 Task: Choose the theme "Dark high contrast".
Action: Mouse moved to (1172, 112)
Screenshot: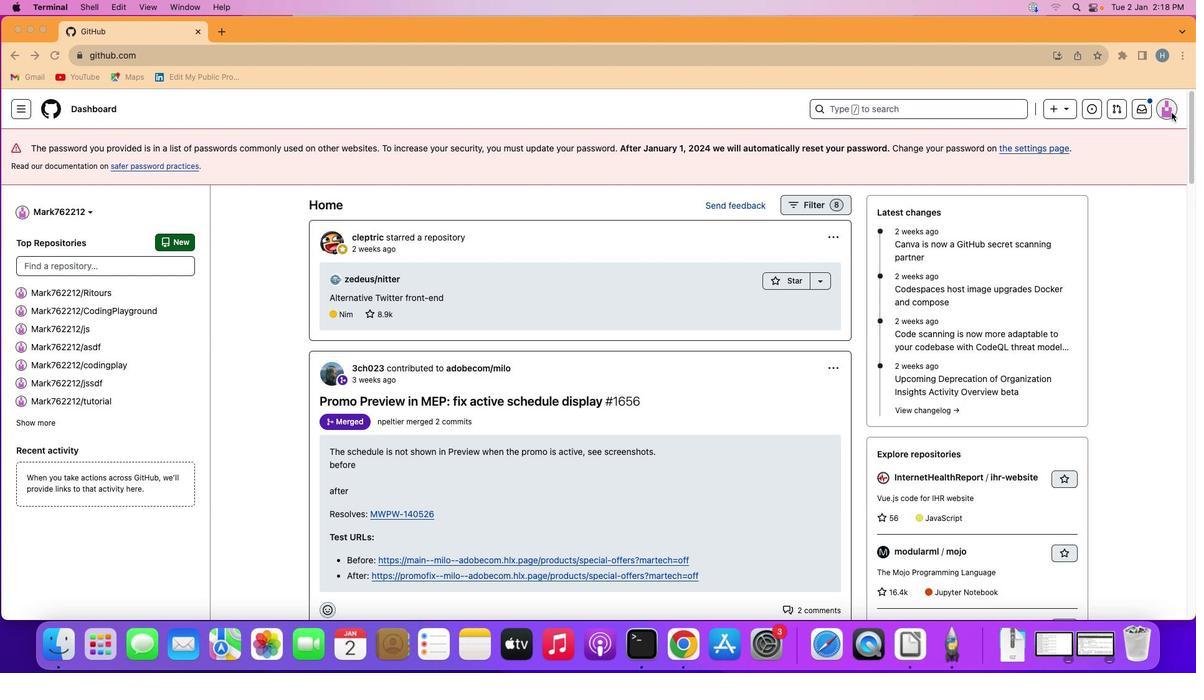 
Action: Mouse pressed left at (1172, 112)
Screenshot: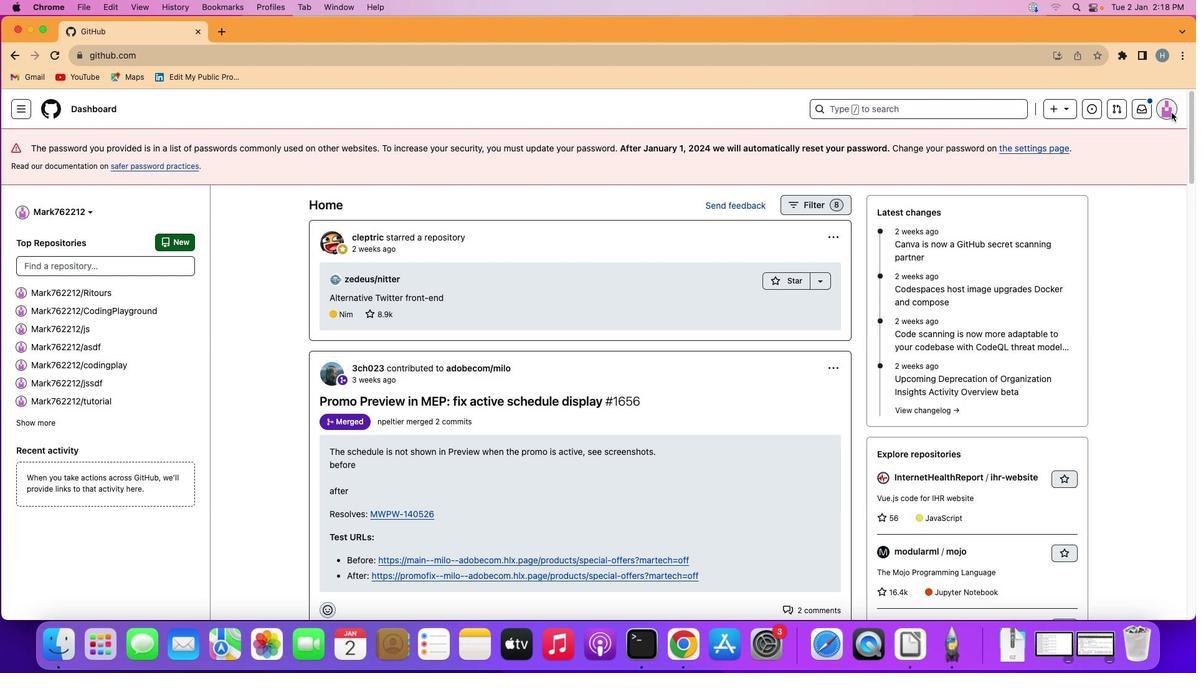 
Action: Mouse moved to (1170, 105)
Screenshot: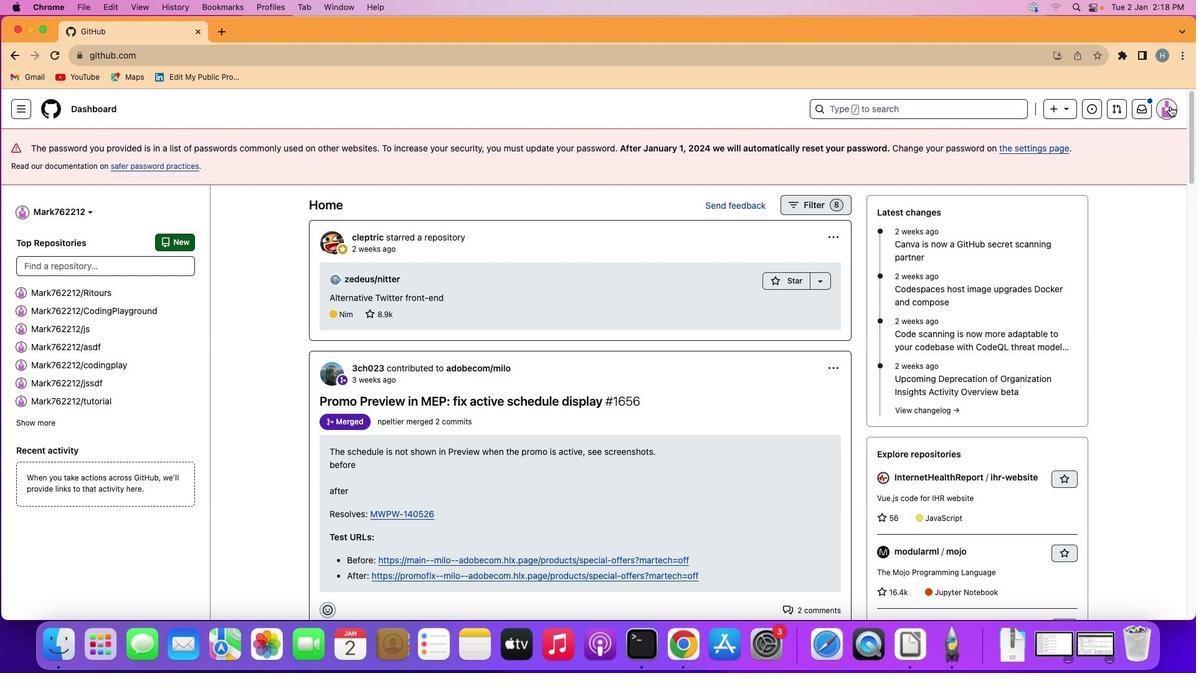 
Action: Mouse pressed left at (1170, 105)
Screenshot: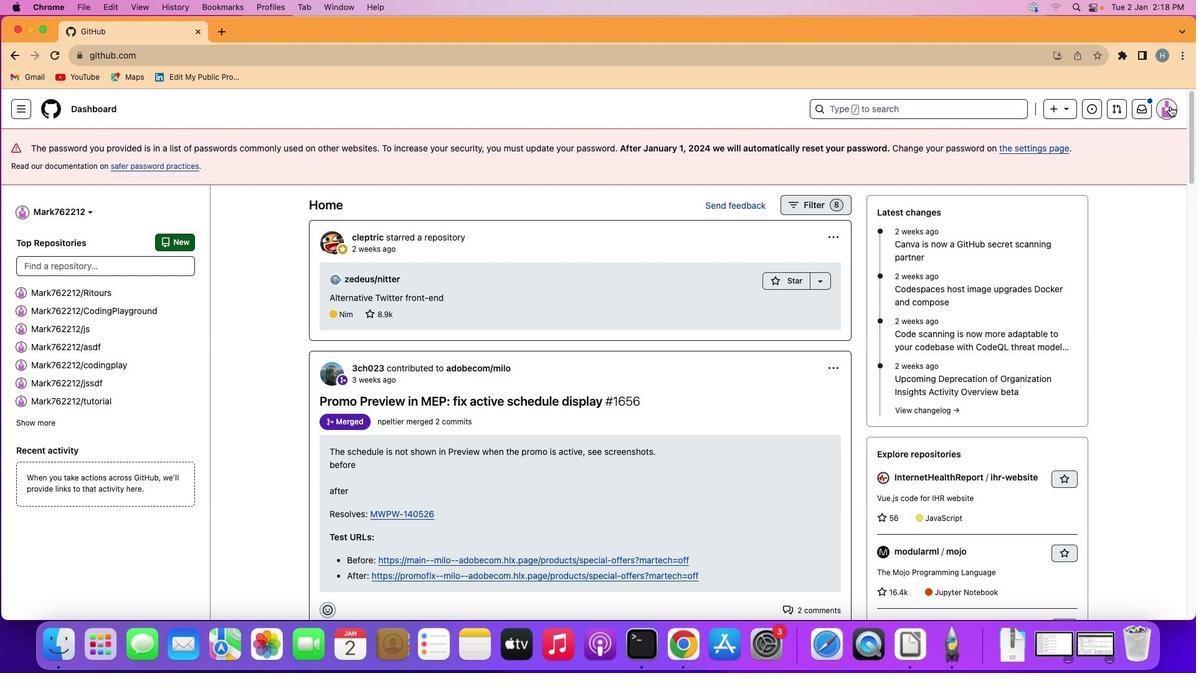 
Action: Mouse moved to (1088, 447)
Screenshot: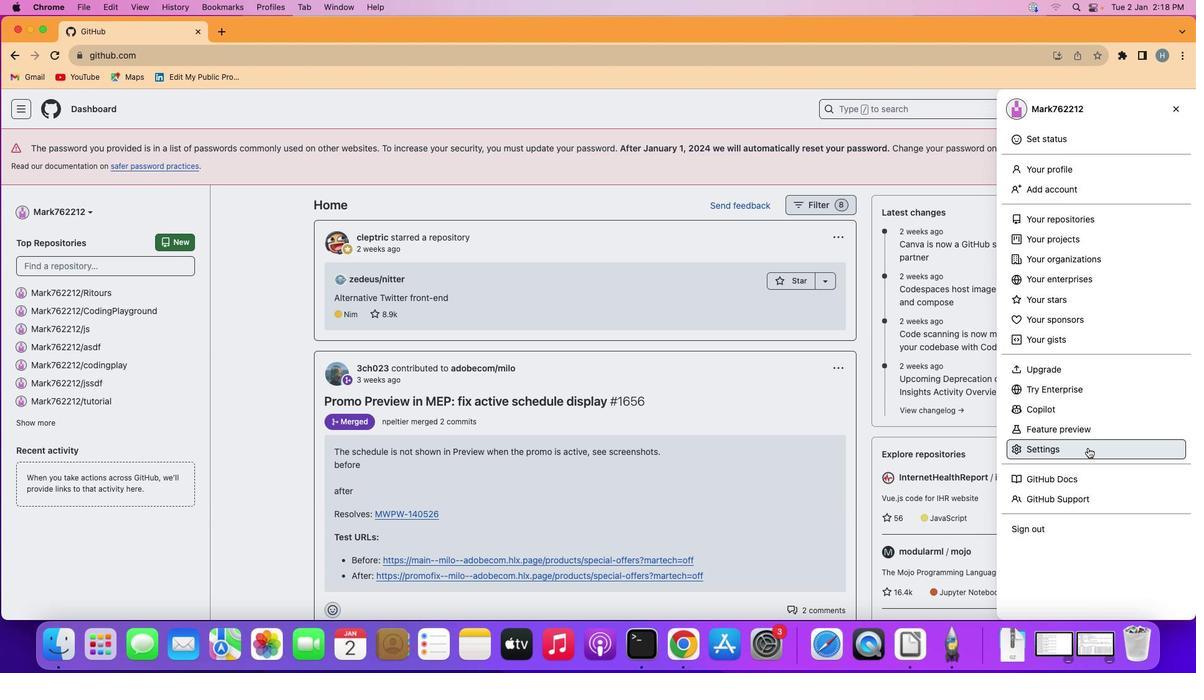 
Action: Mouse pressed left at (1088, 447)
Screenshot: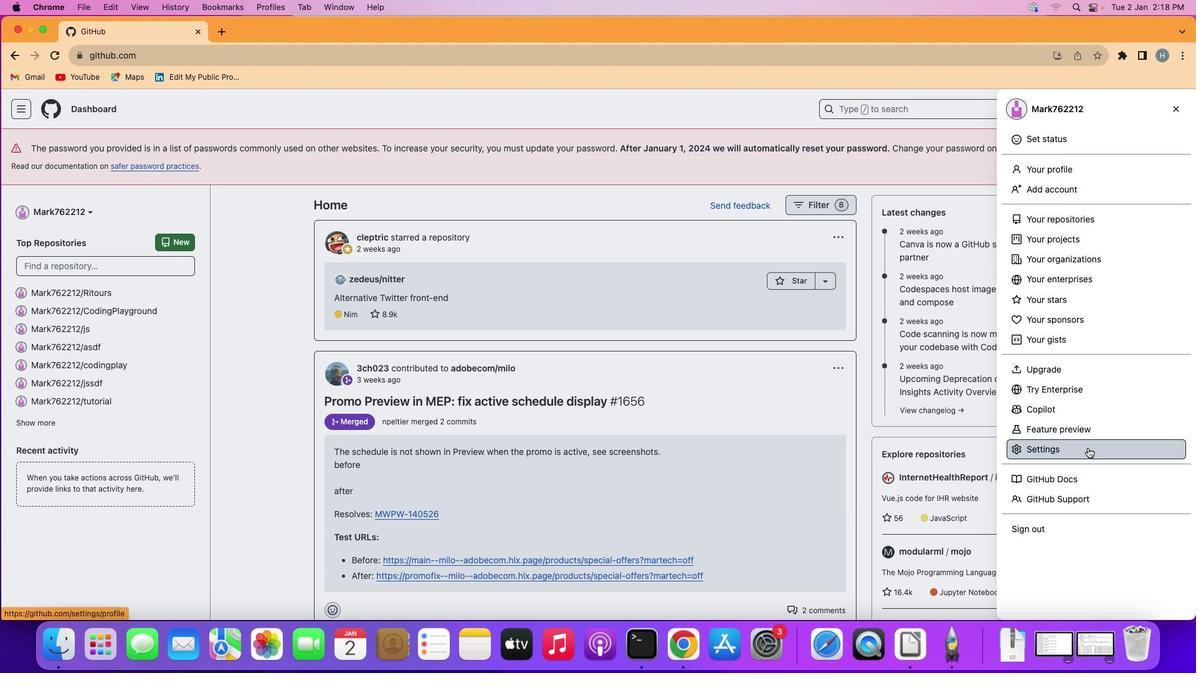 
Action: Mouse moved to (308, 302)
Screenshot: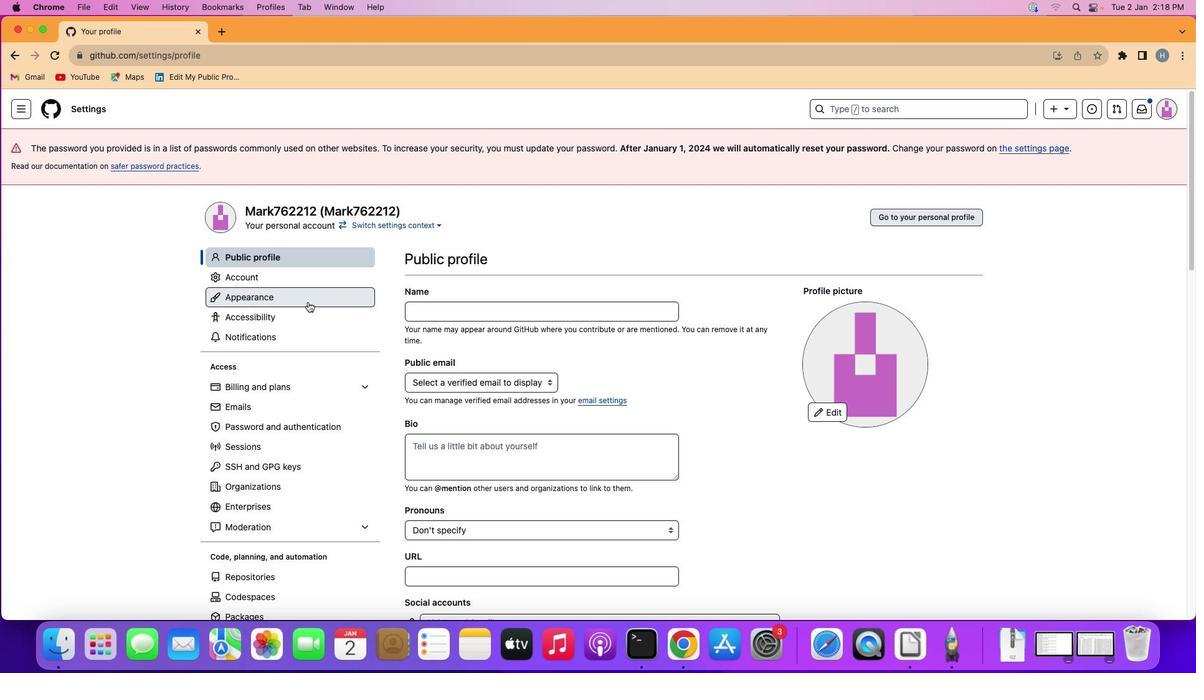 
Action: Mouse pressed left at (308, 302)
Screenshot: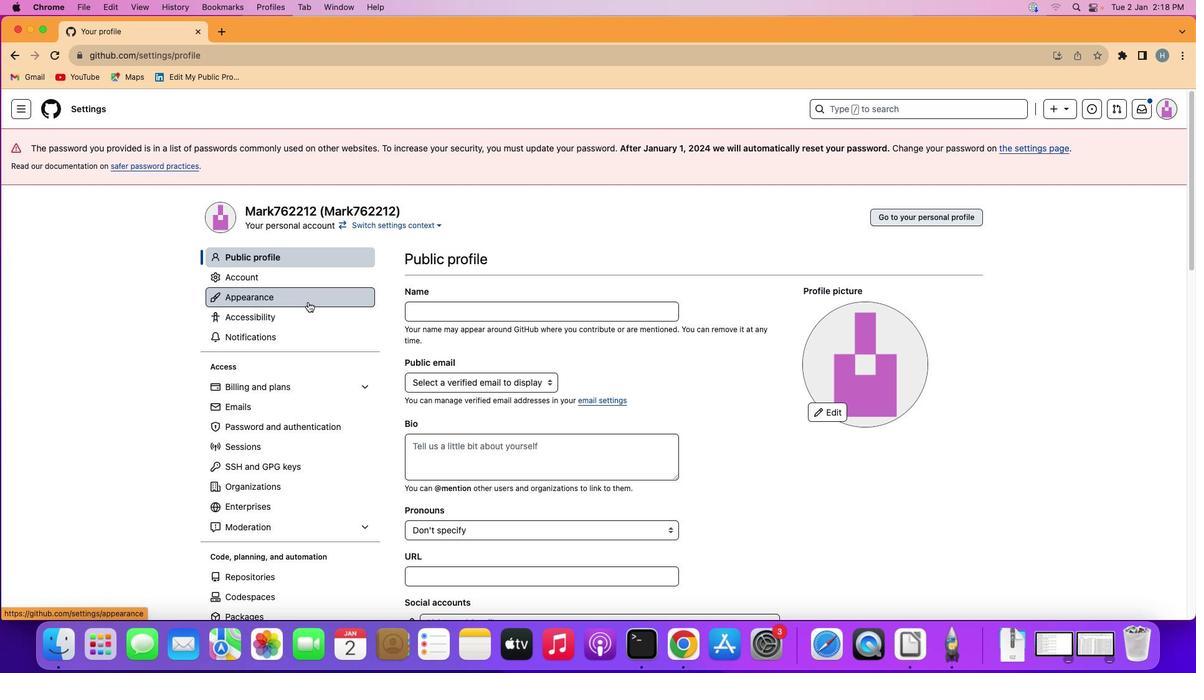 
Action: Mouse moved to (640, 444)
Screenshot: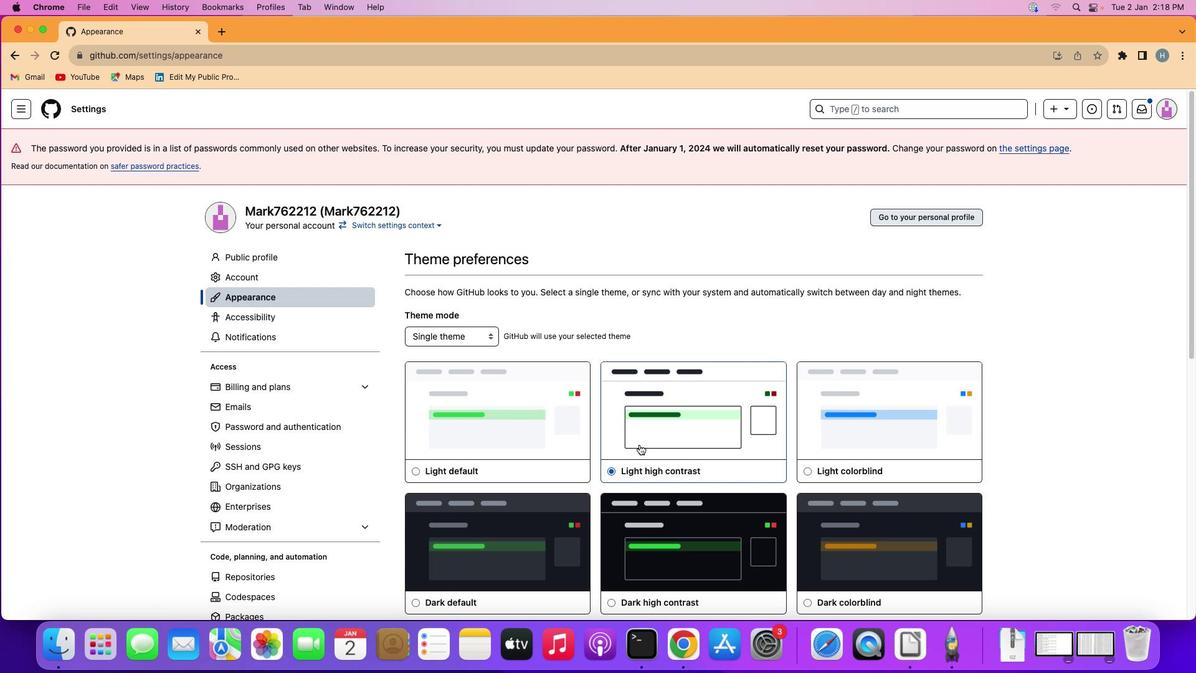 
Action: Mouse scrolled (640, 444) with delta (0, 0)
Screenshot: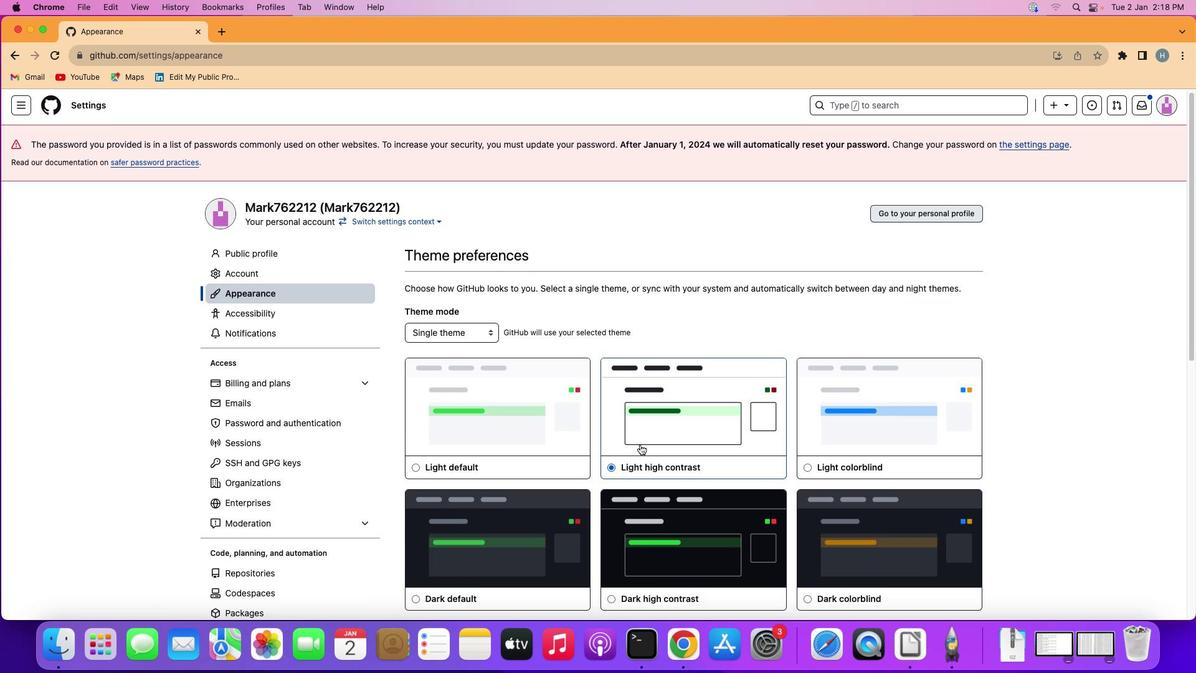 
Action: Mouse moved to (640, 444)
Screenshot: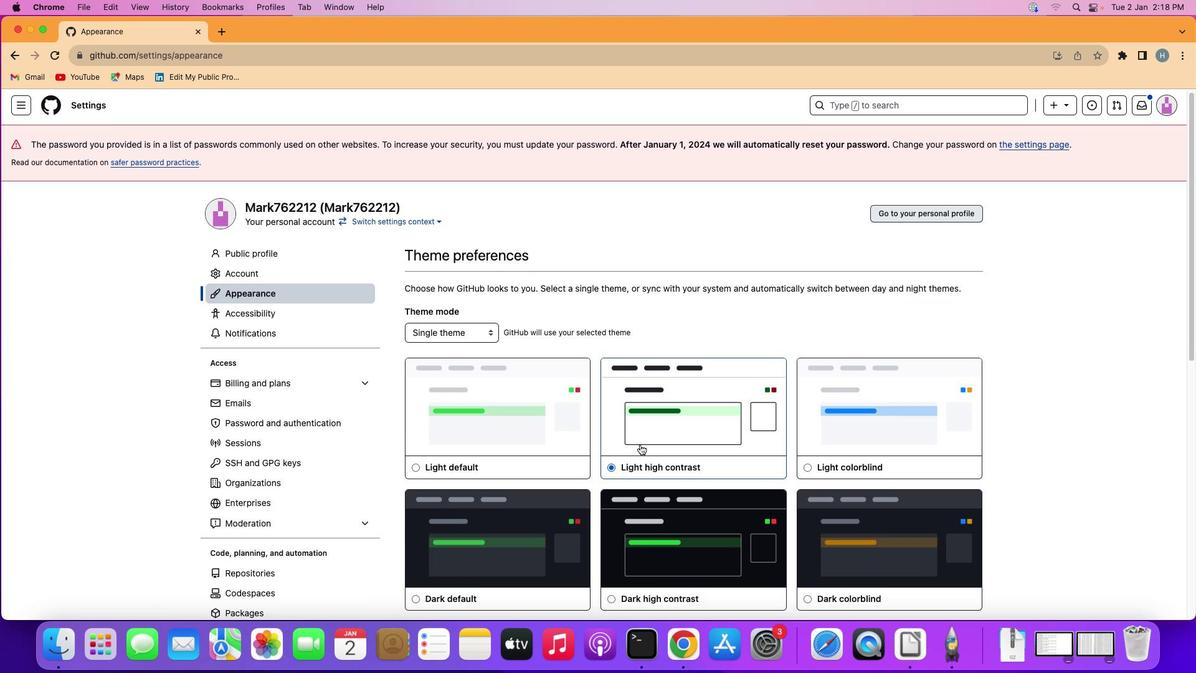 
Action: Mouse scrolled (640, 444) with delta (0, 0)
Screenshot: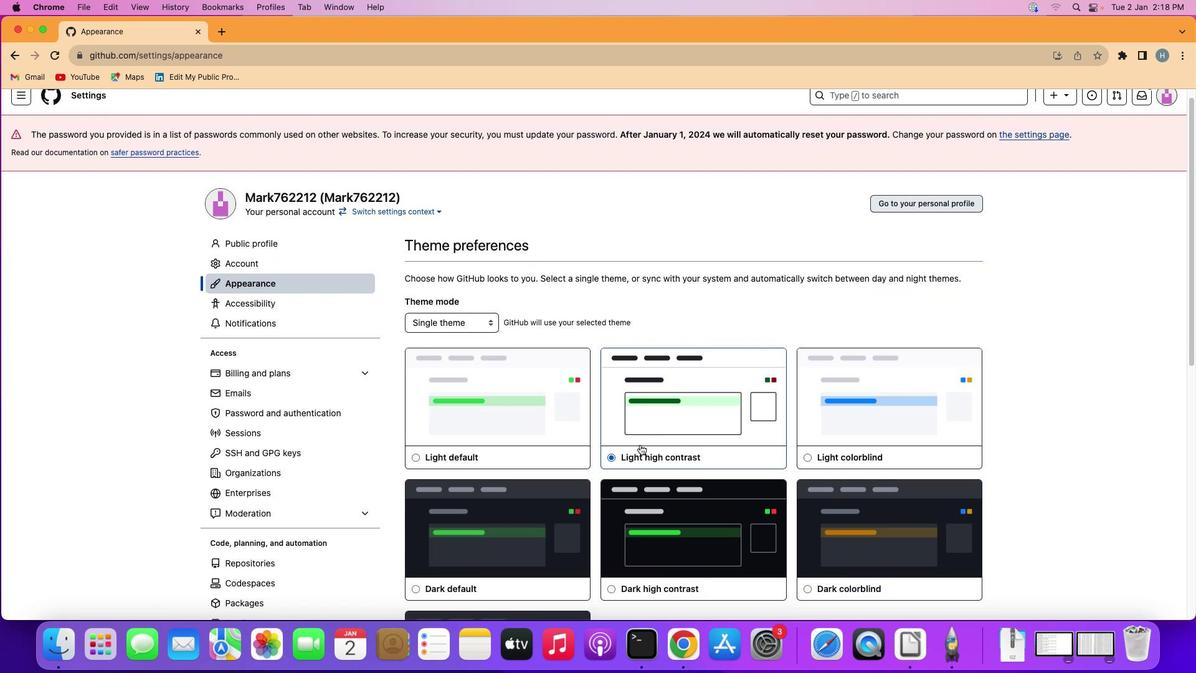
Action: Mouse moved to (640, 444)
Screenshot: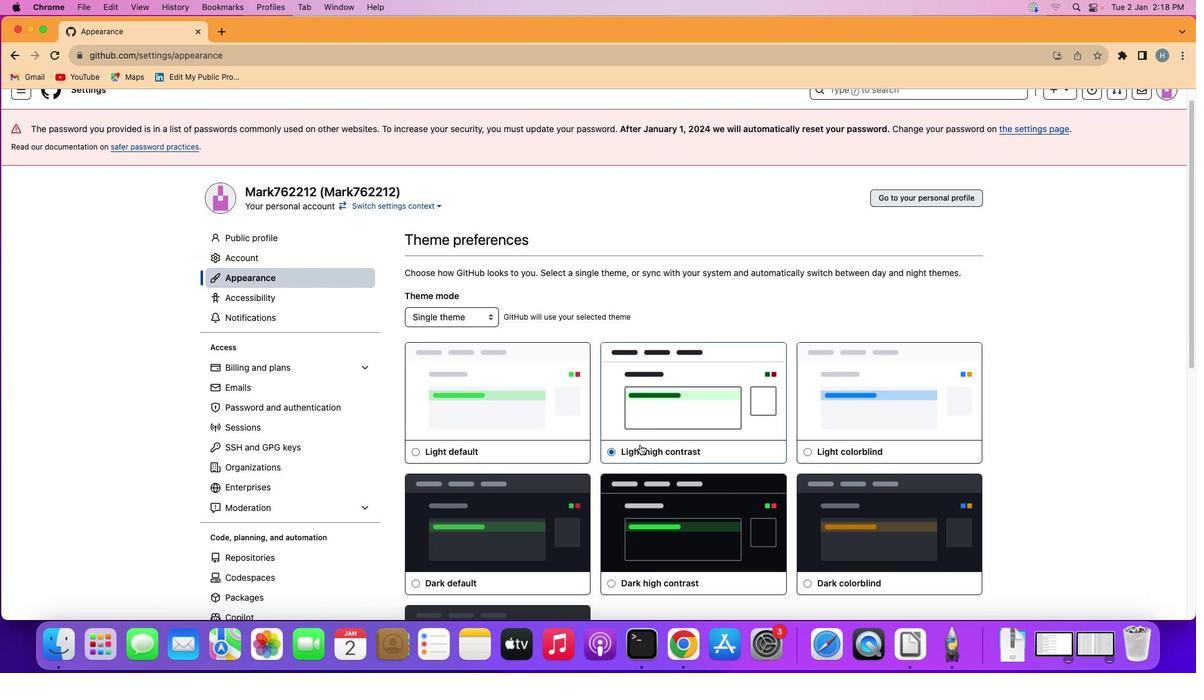 
Action: Mouse scrolled (640, 444) with delta (0, 0)
Screenshot: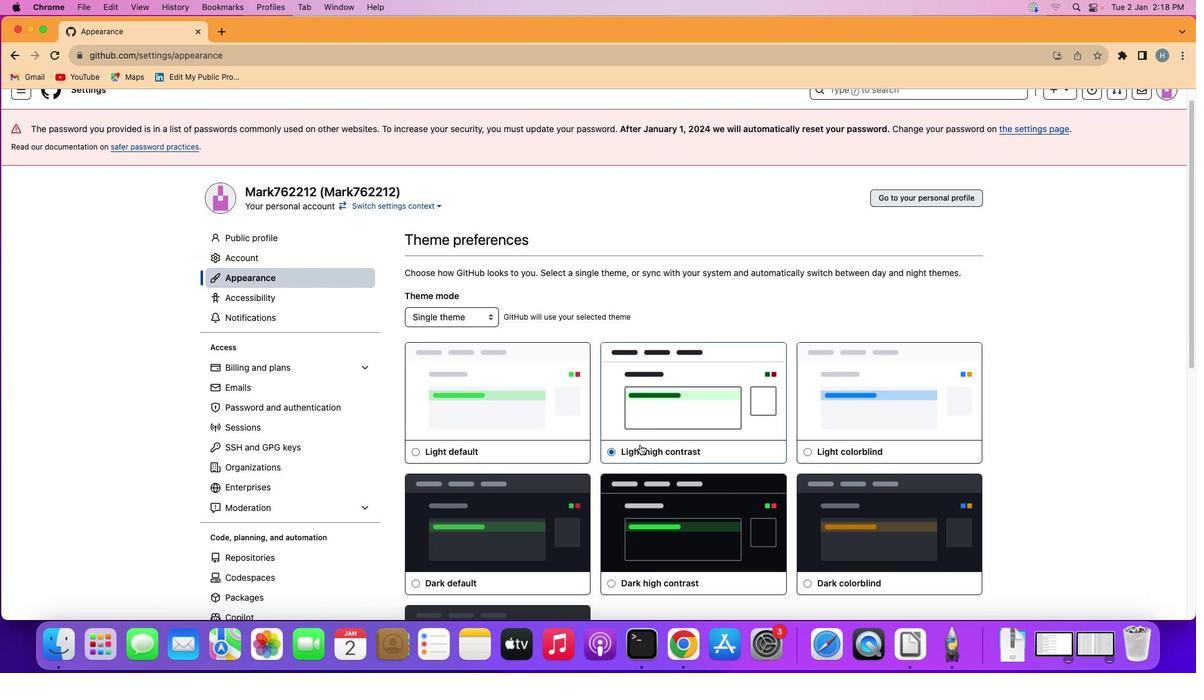 
Action: Mouse scrolled (640, 444) with delta (0, 0)
Screenshot: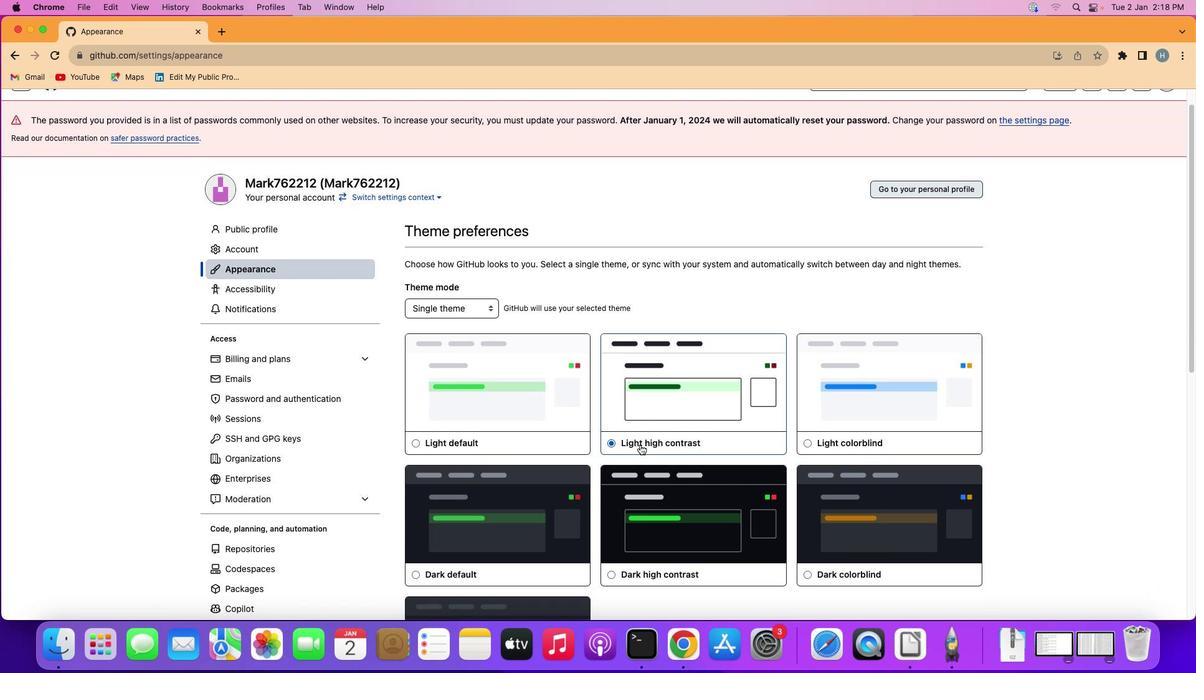 
Action: Mouse scrolled (640, 444) with delta (0, 0)
Screenshot: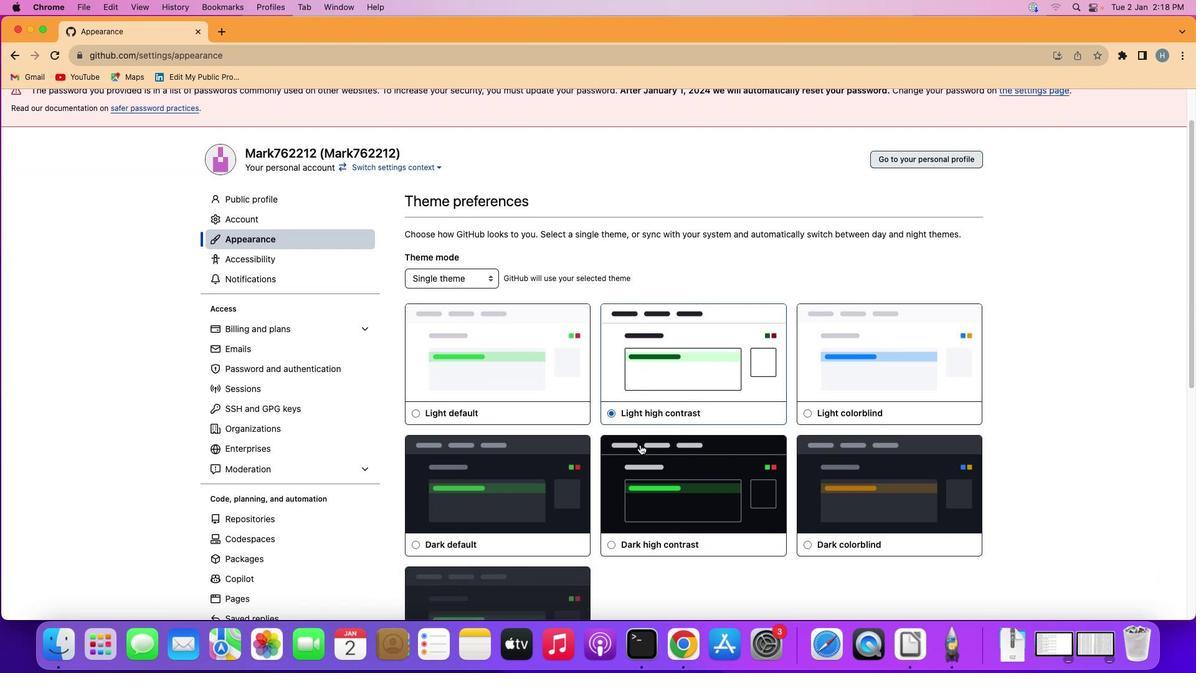 
Action: Mouse scrolled (640, 444) with delta (0, 0)
Screenshot: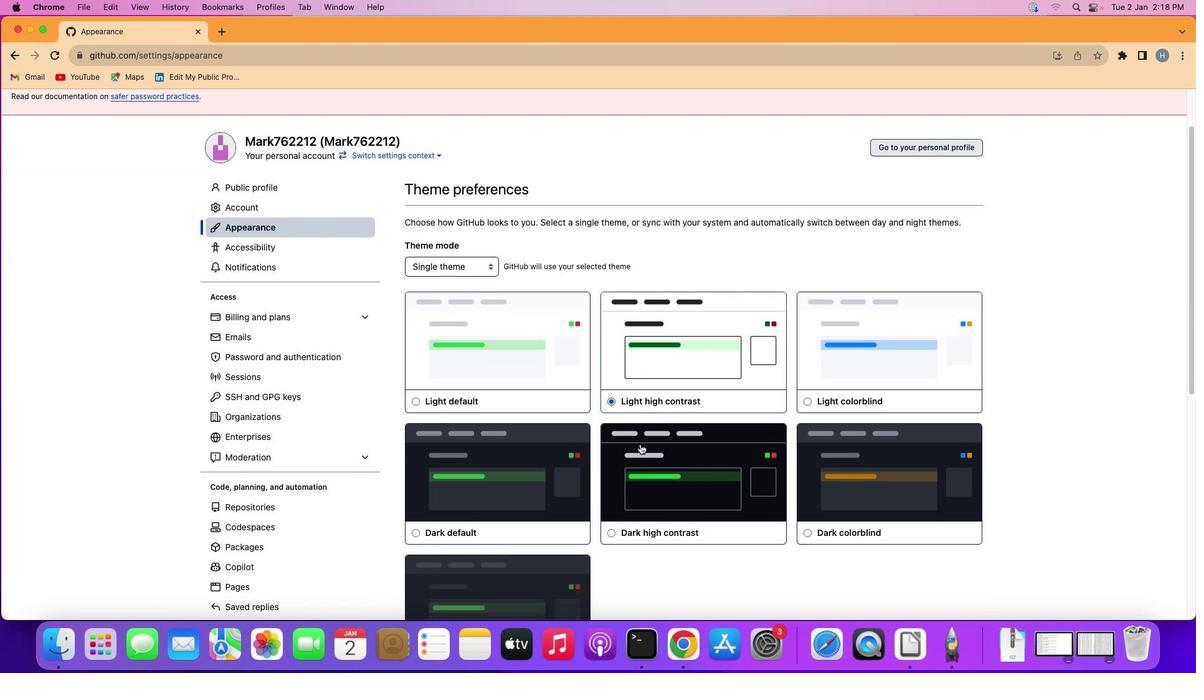 
Action: Mouse scrolled (640, 444) with delta (0, 0)
Screenshot: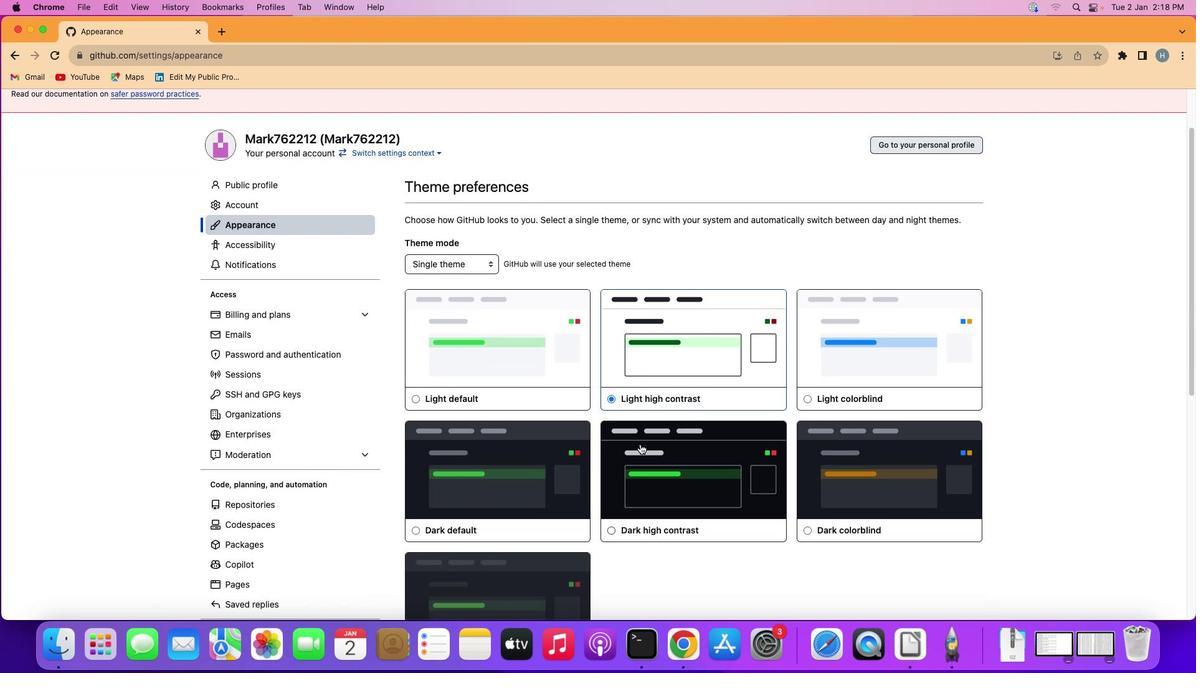 
Action: Mouse moved to (611, 520)
Screenshot: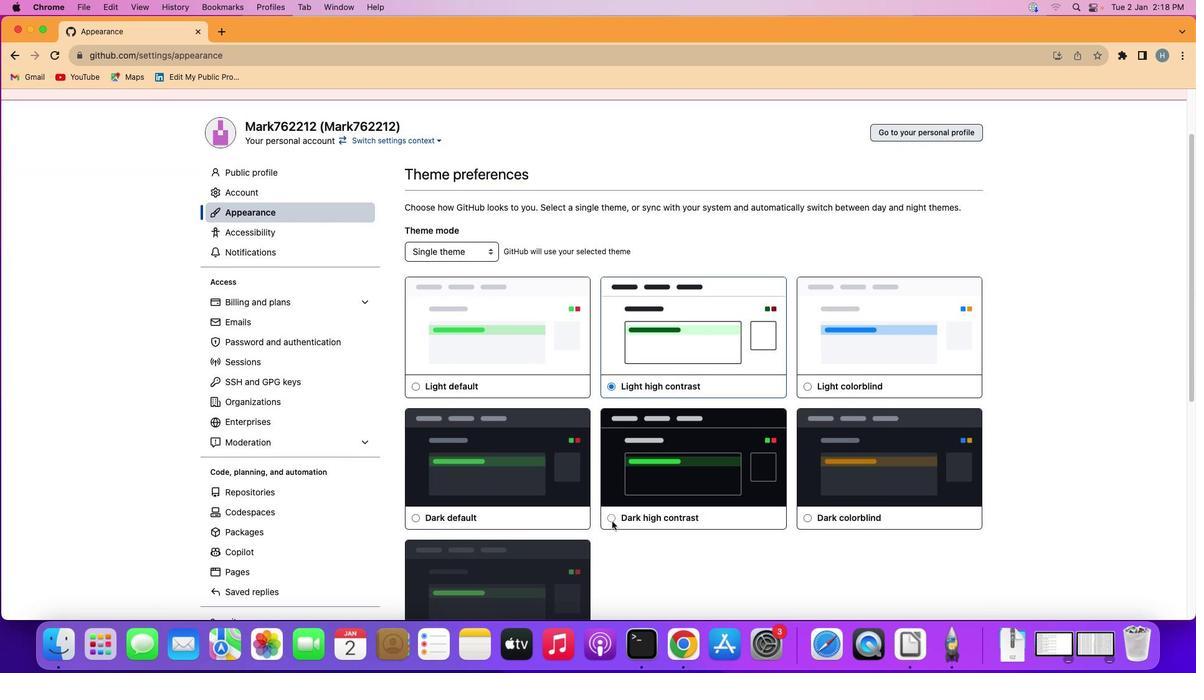 
Action: Mouse pressed left at (611, 520)
Screenshot: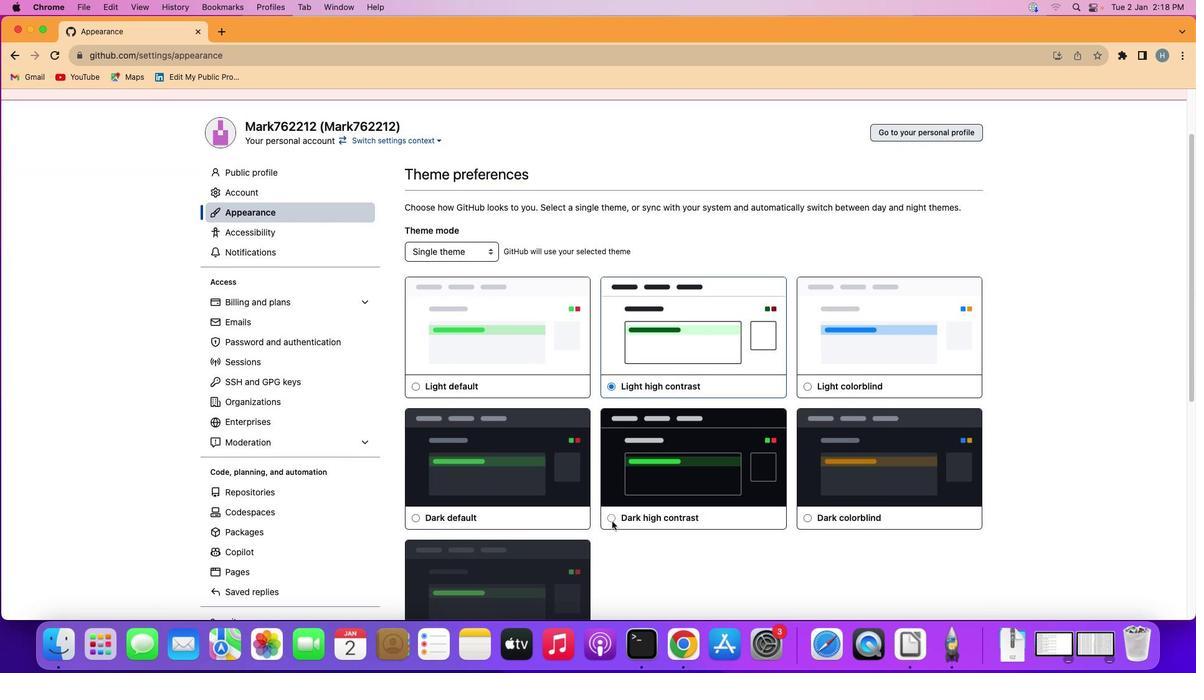 
Action: Mouse moved to (611, 520)
Screenshot: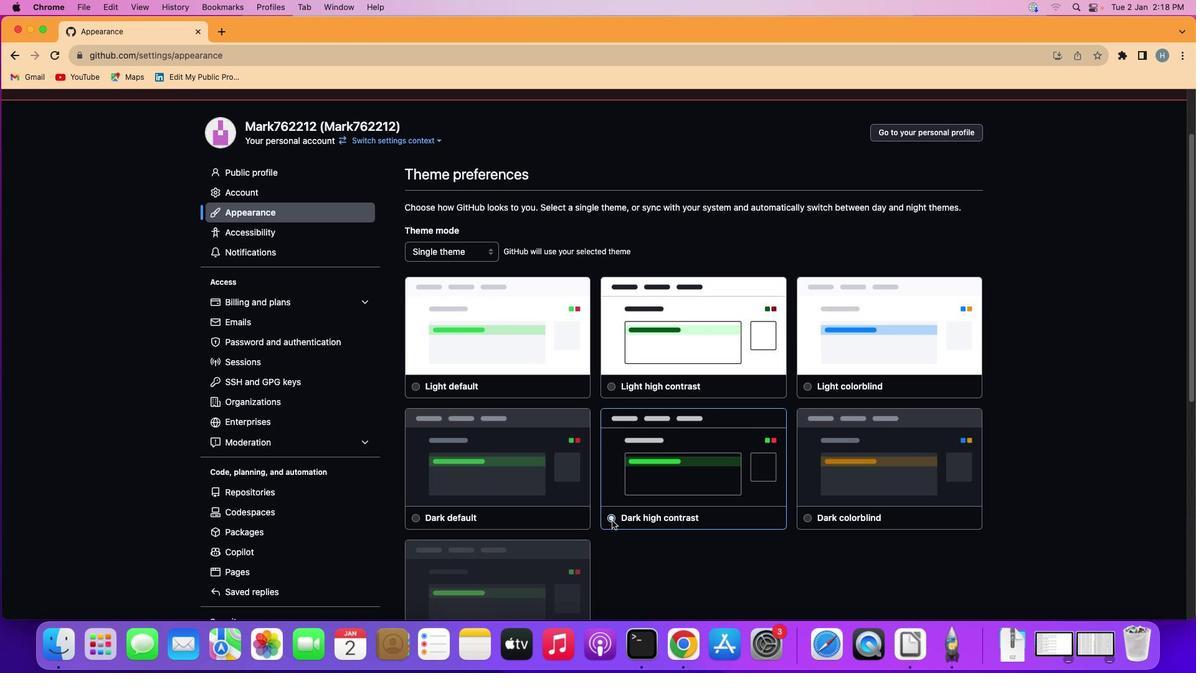 
